 Task: Create List Real Estate Finance in Board Newsletter Best Practices to Workspace Customer Relationship Management
Action: Mouse moved to (92, 451)
Screenshot: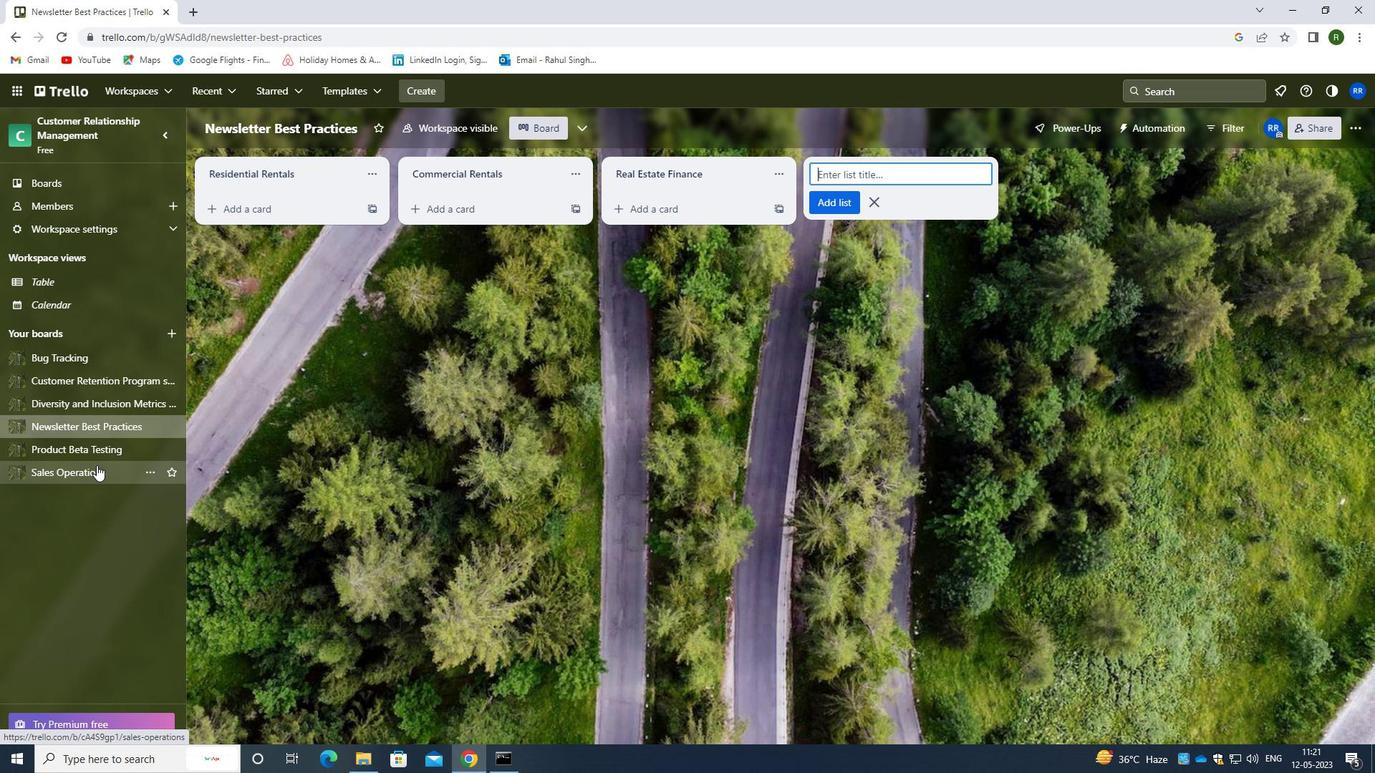 
Action: Mouse pressed left at (92, 451)
Screenshot: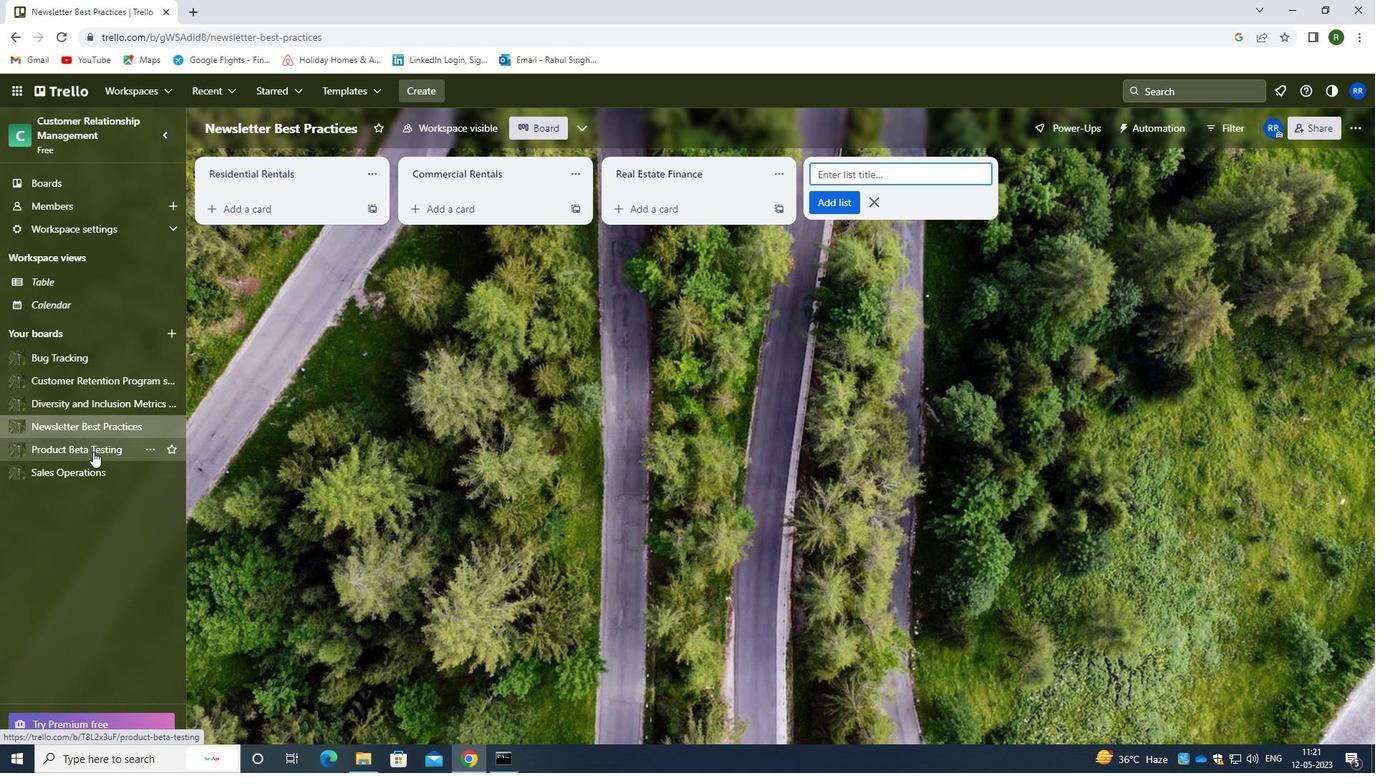 
Action: Mouse moved to (652, 171)
Screenshot: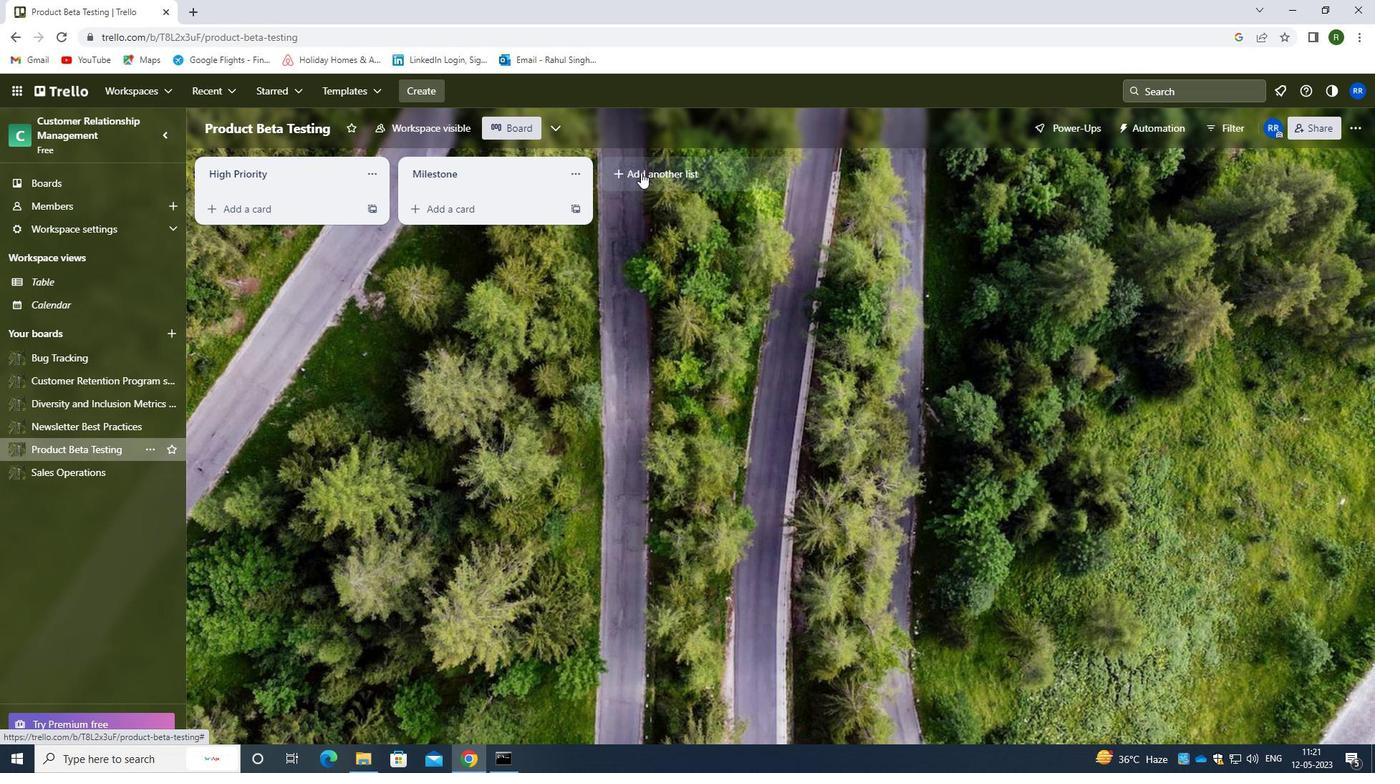 
Action: Mouse pressed left at (652, 171)
Screenshot: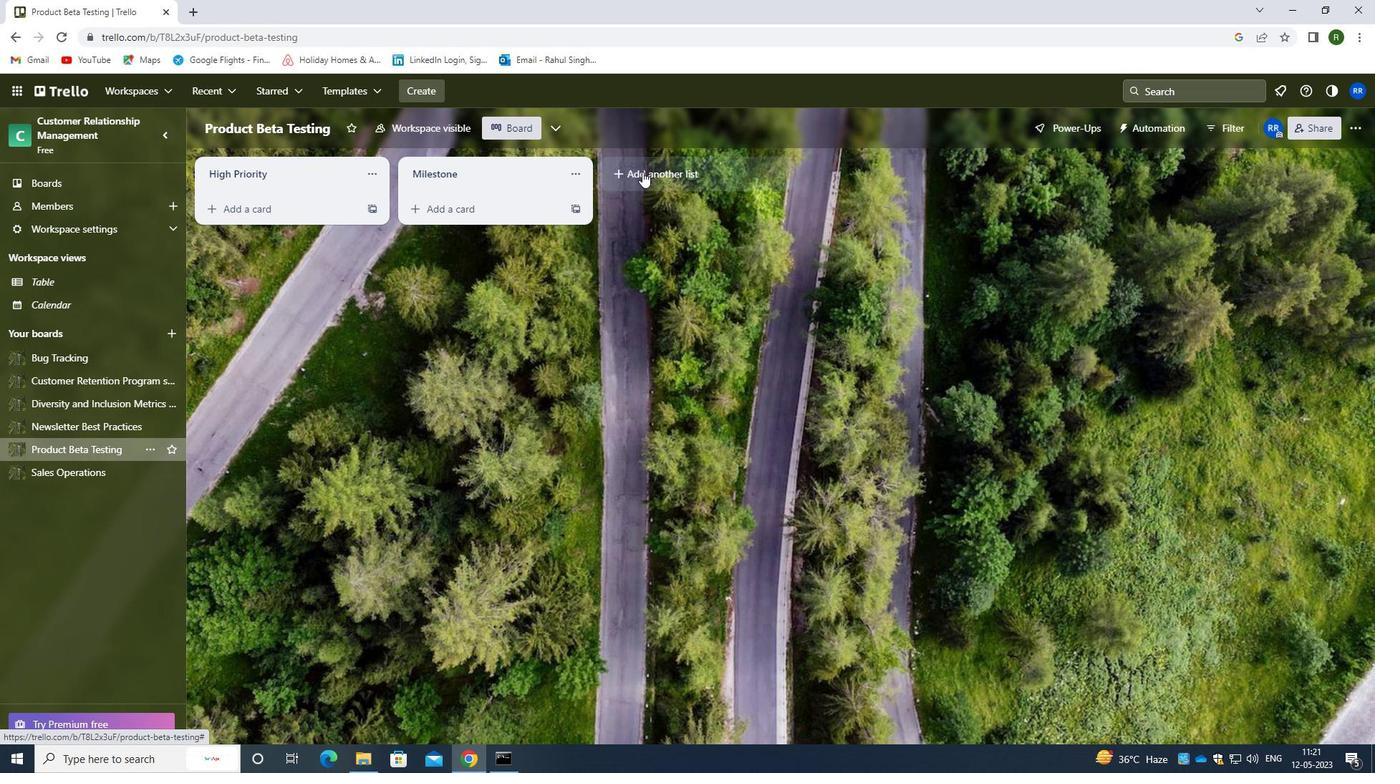 
Action: Mouse moved to (665, 172)
Screenshot: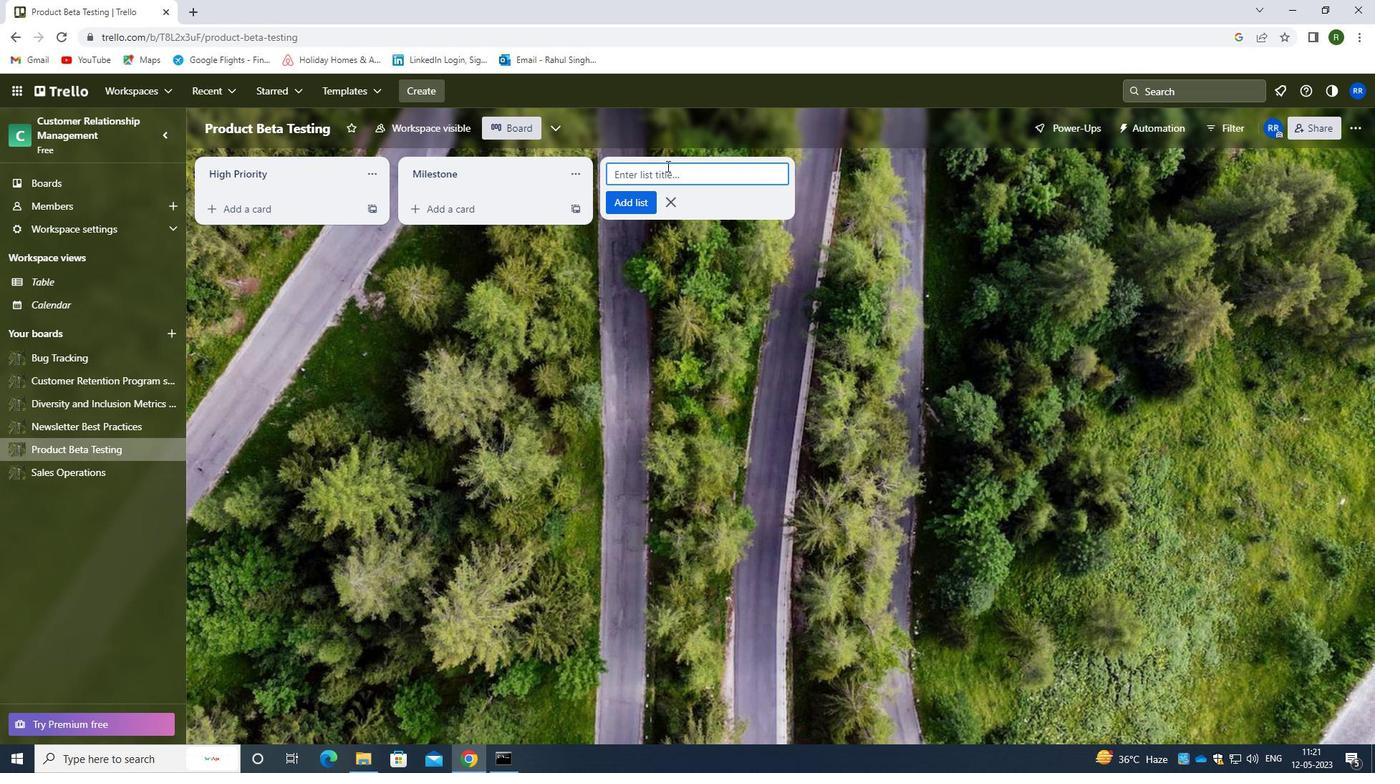 
Action: Key pressed <Key.shift><Key.shift><Key.shift><Key.shift><Key.shift><Key.shift><Key.shift><Key.shift><Key.shift>DOCUMENTATION
Screenshot: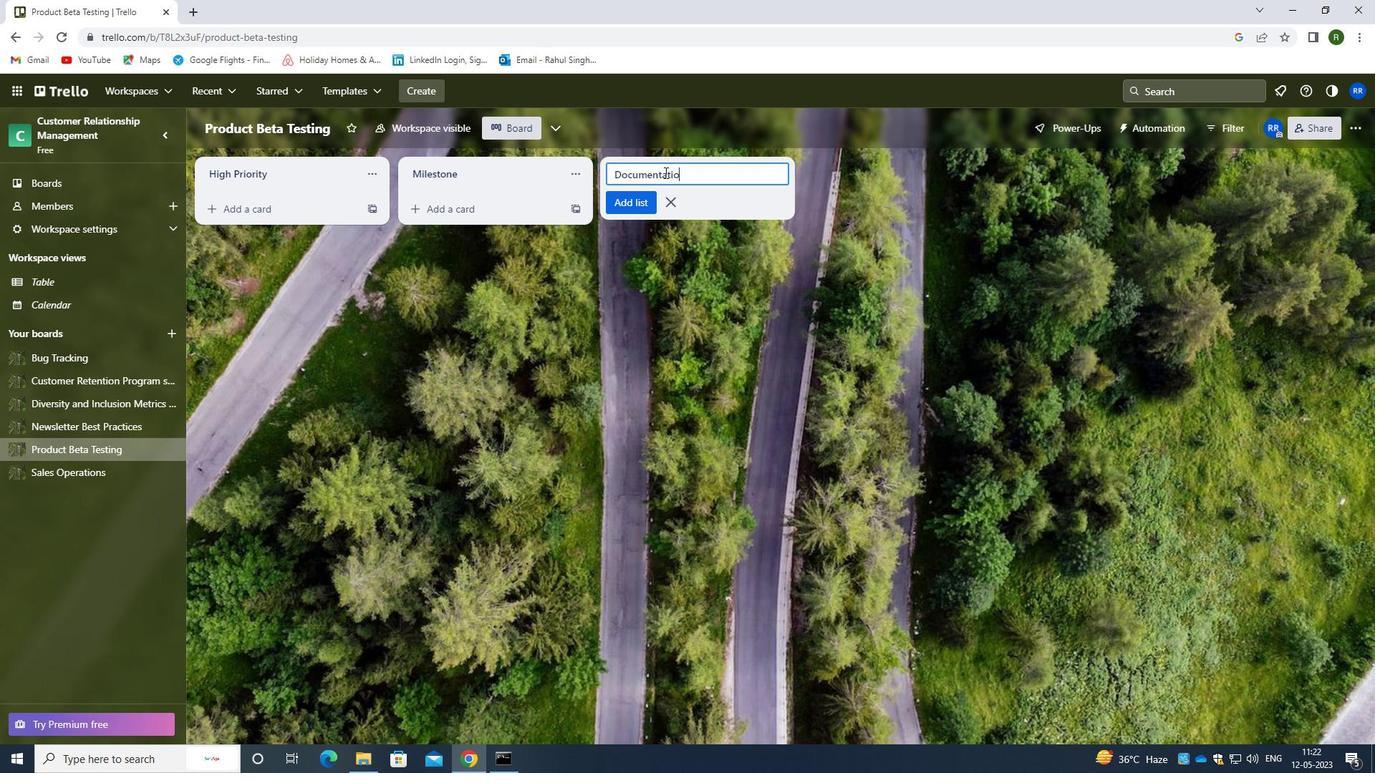 
Action: Mouse moved to (648, 198)
Screenshot: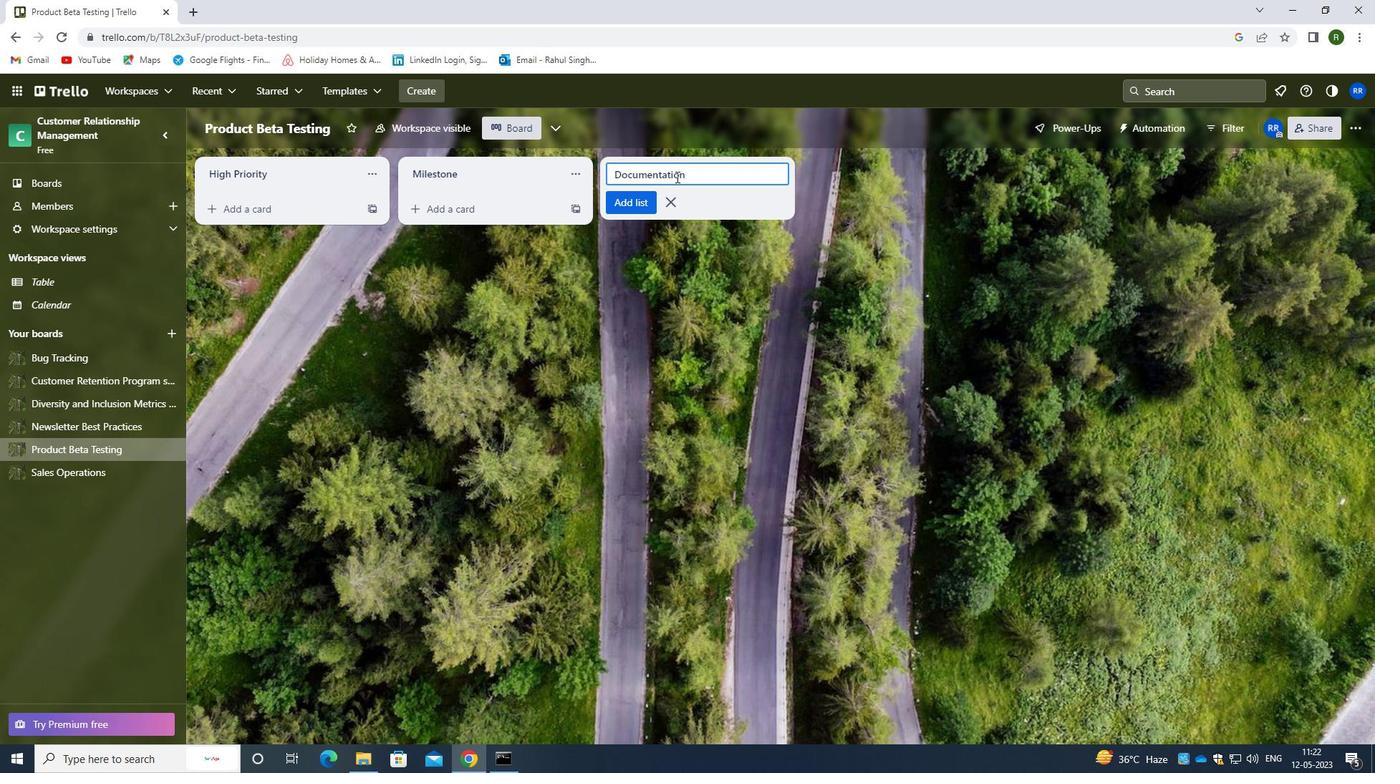 
Action: Mouse pressed left at (648, 198)
Screenshot: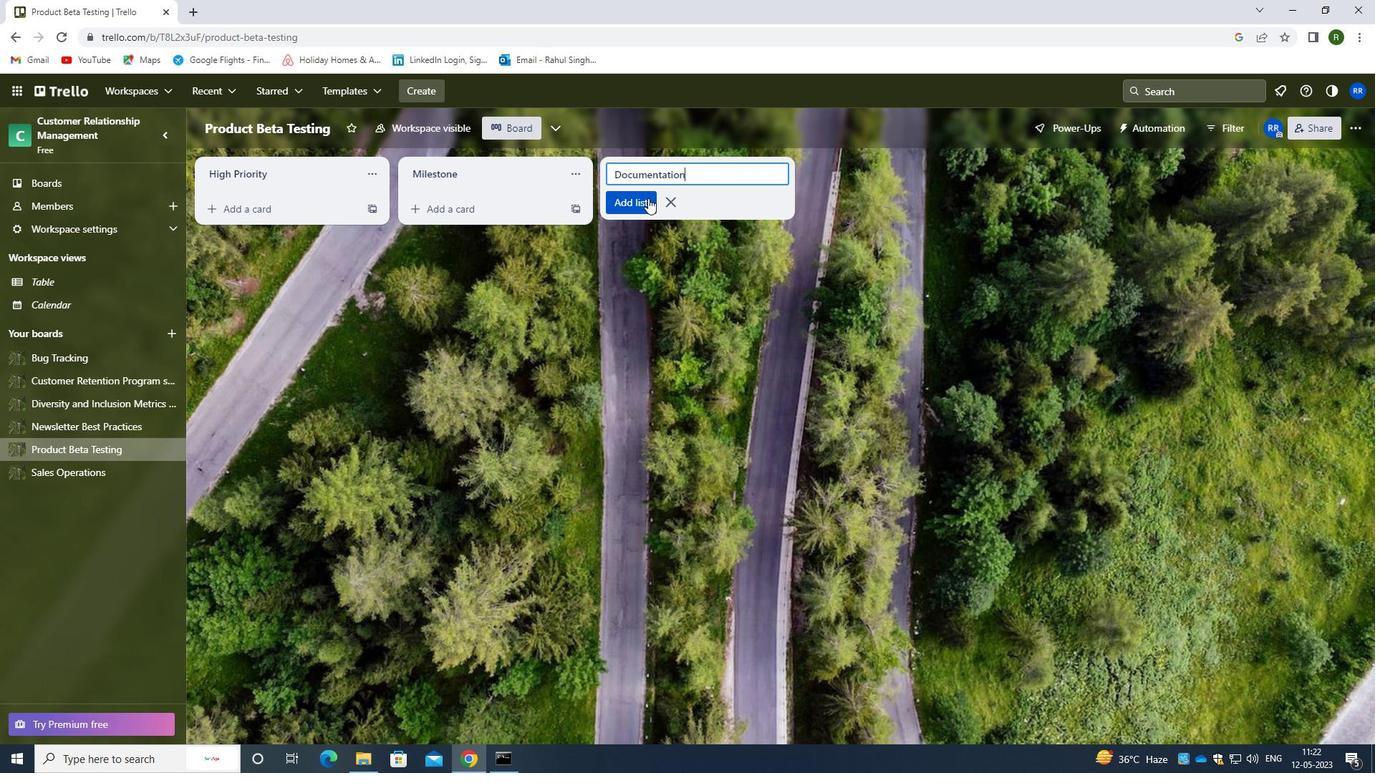 
Action: Mouse moved to (525, 339)
Screenshot: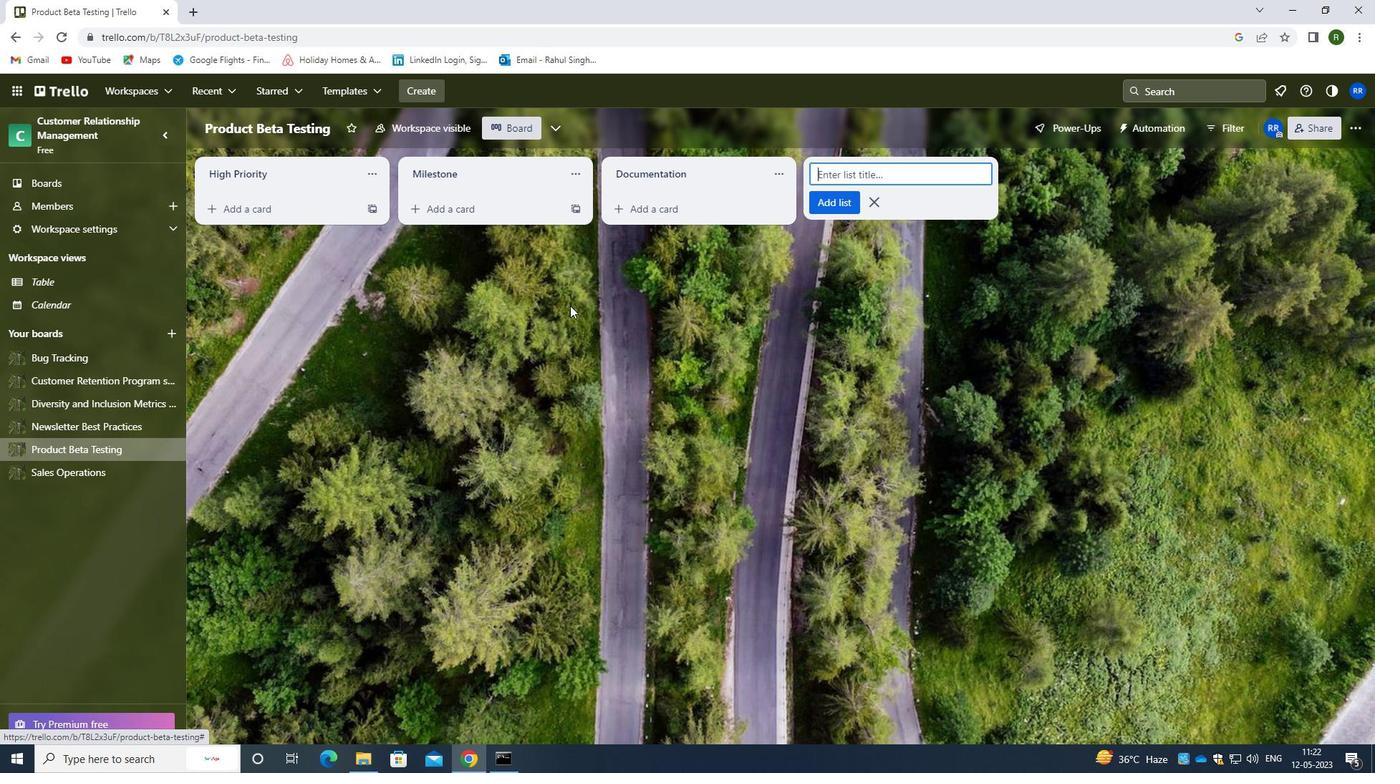 
